 Task: Add a condition where "Channel Is not CTI voicemail" in new tickets in your groups.
Action: Mouse moved to (97, 452)
Screenshot: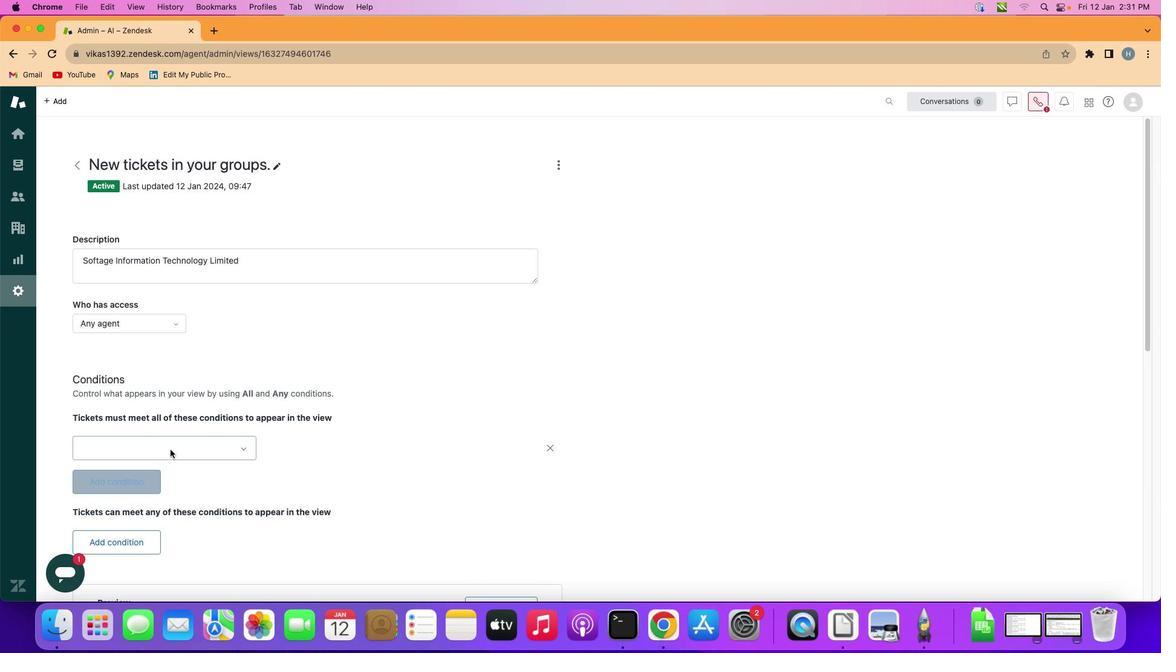 
Action: Mouse pressed left at (97, 452)
Screenshot: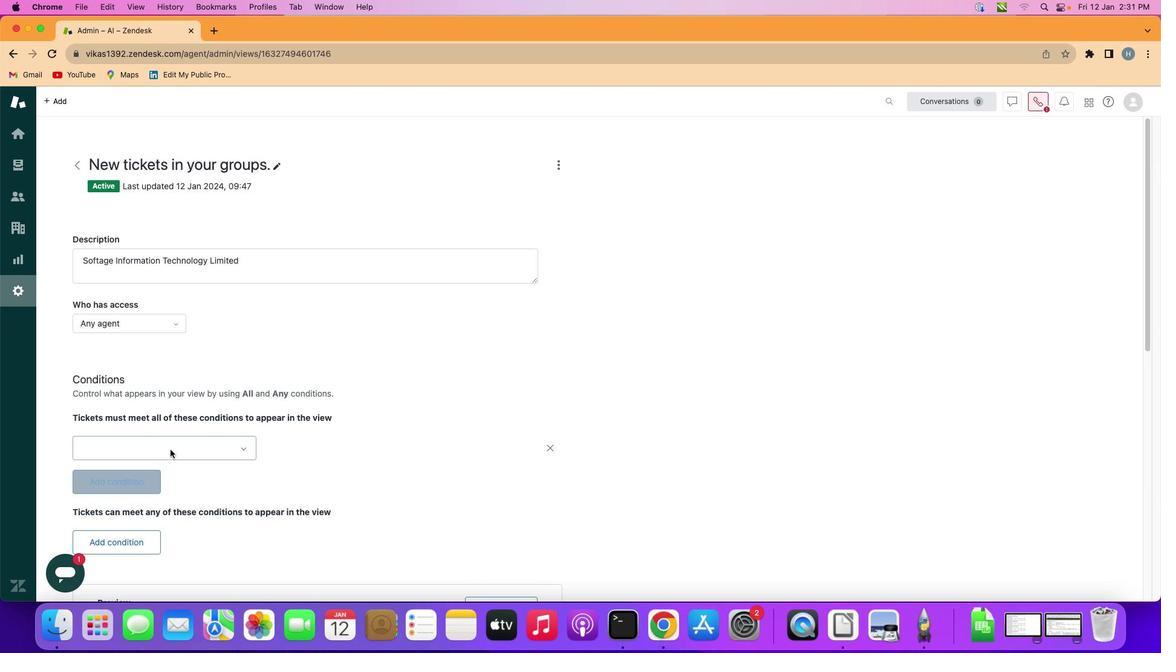 
Action: Mouse moved to (200, 445)
Screenshot: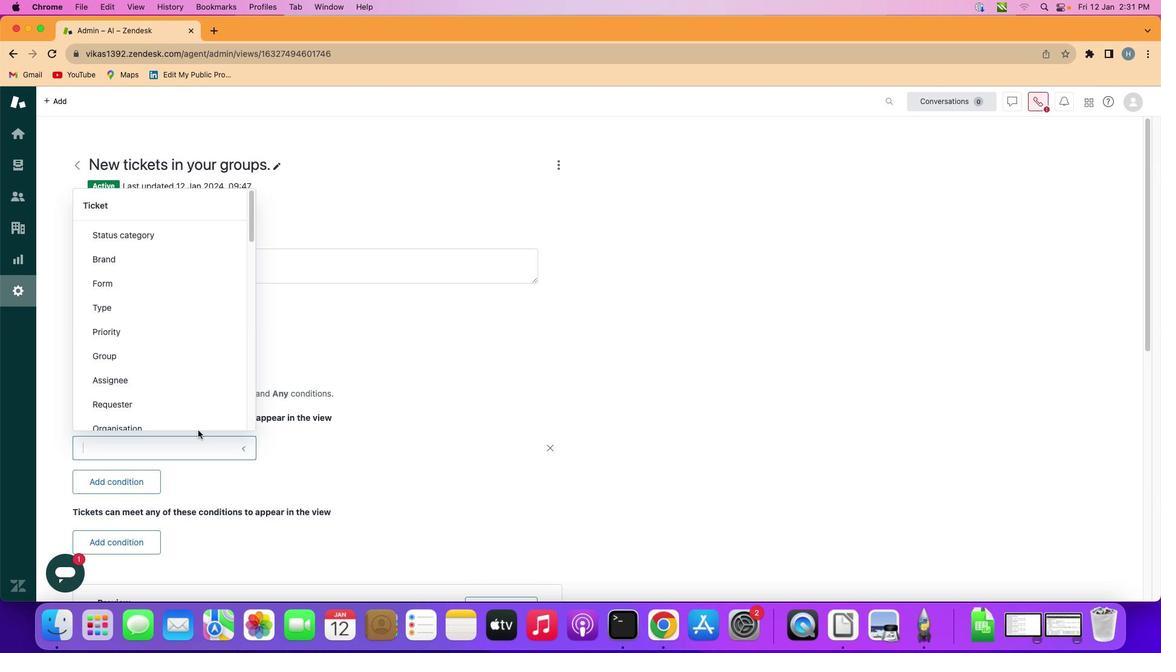 
Action: Mouse pressed left at (200, 445)
Screenshot: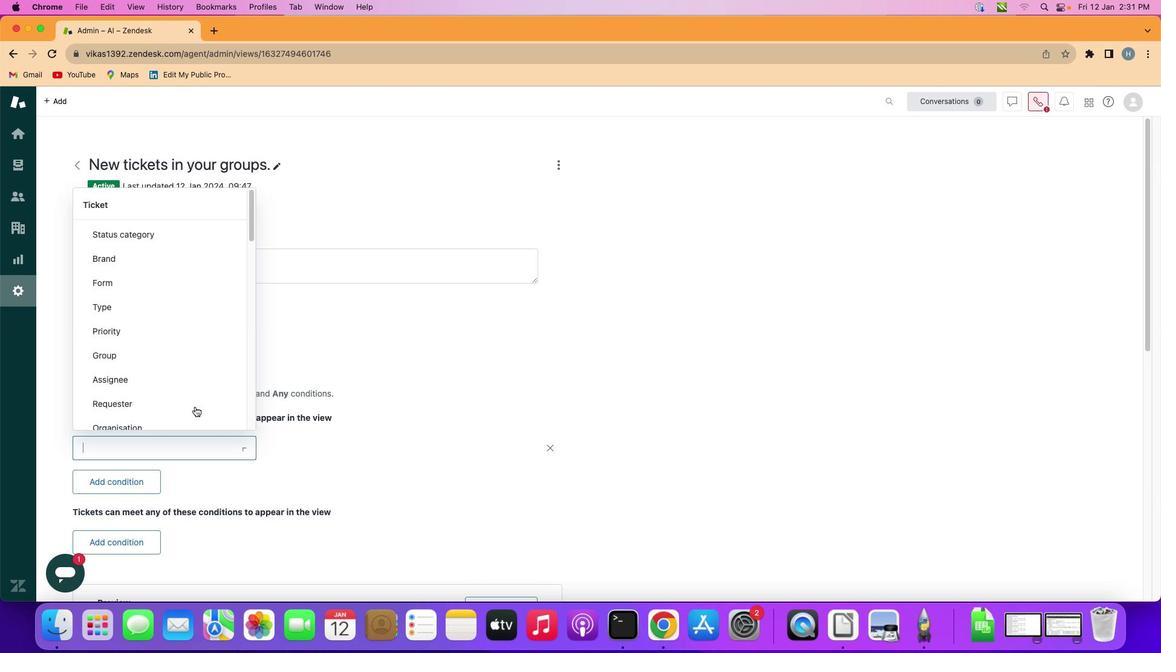
Action: Mouse moved to (186, 308)
Screenshot: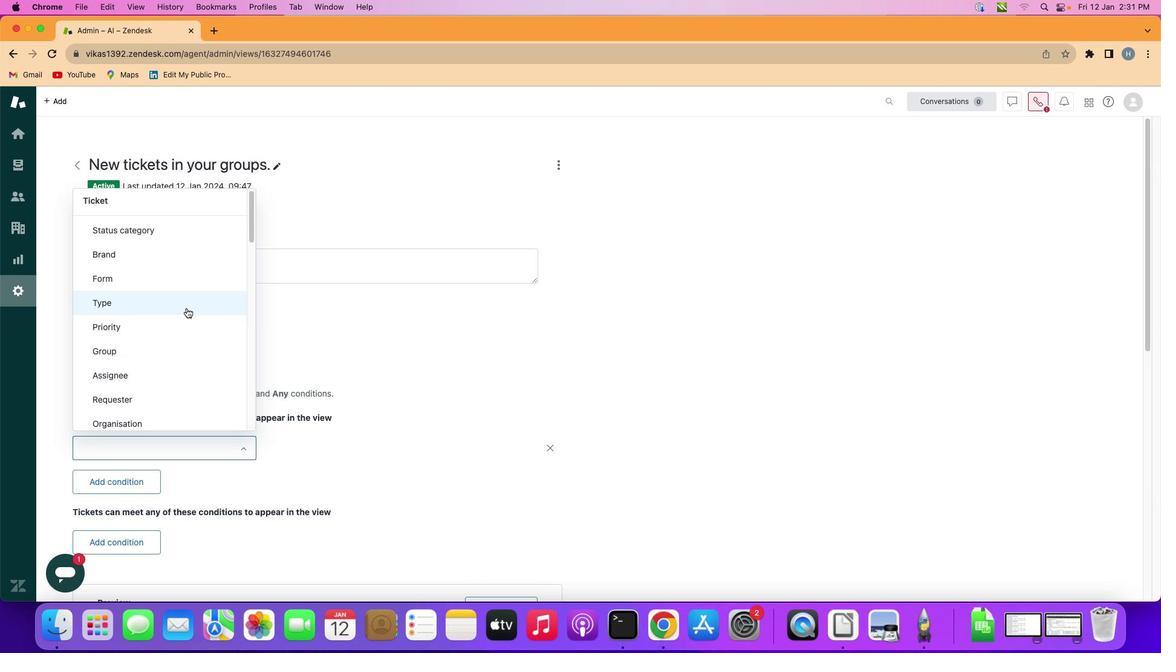 
Action: Mouse scrolled (186, 308) with delta (0, 0)
Screenshot: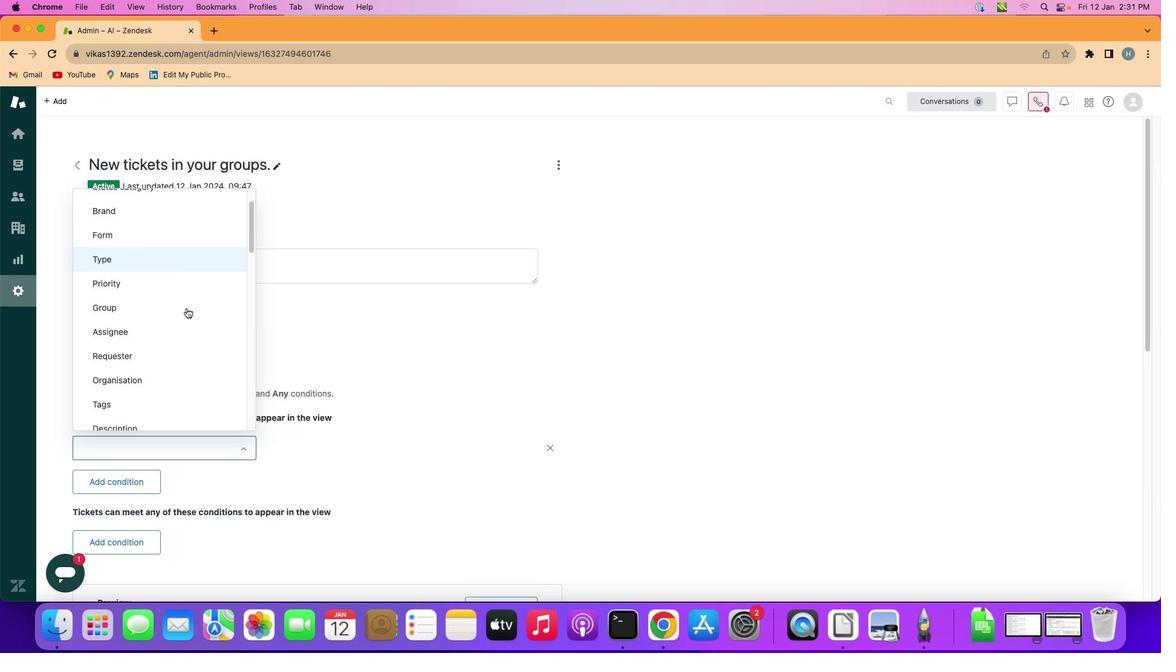 
Action: Mouse scrolled (186, 308) with delta (0, 0)
Screenshot: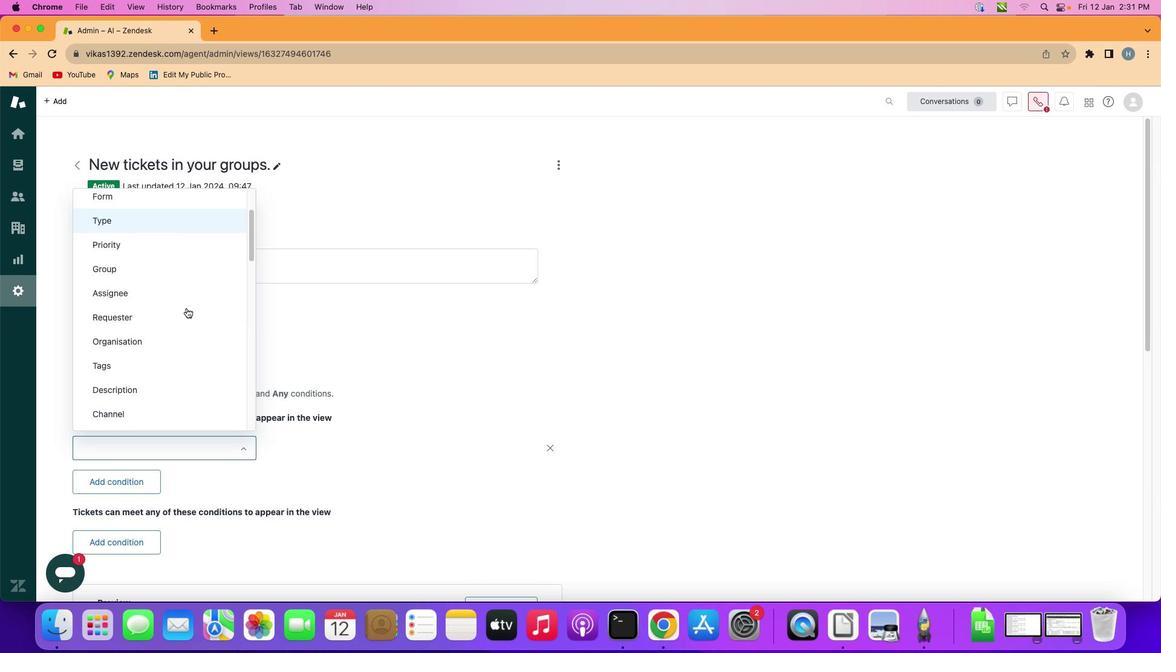
Action: Mouse scrolled (186, 308) with delta (0, 0)
Screenshot: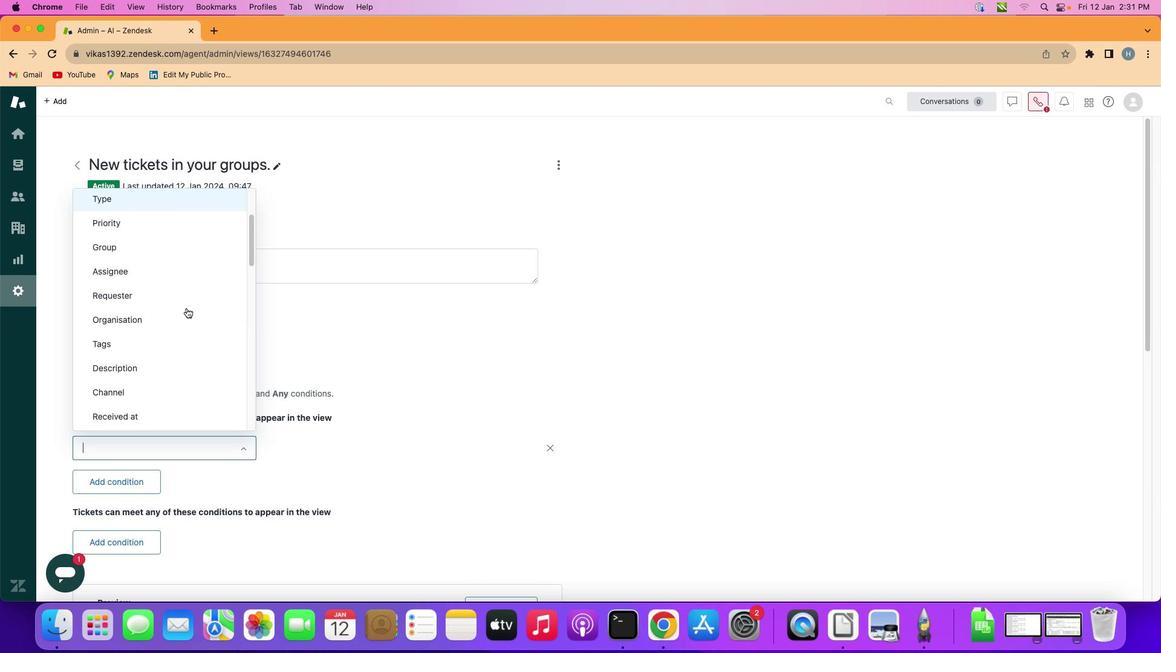 
Action: Mouse scrolled (186, 308) with delta (0, -1)
Screenshot: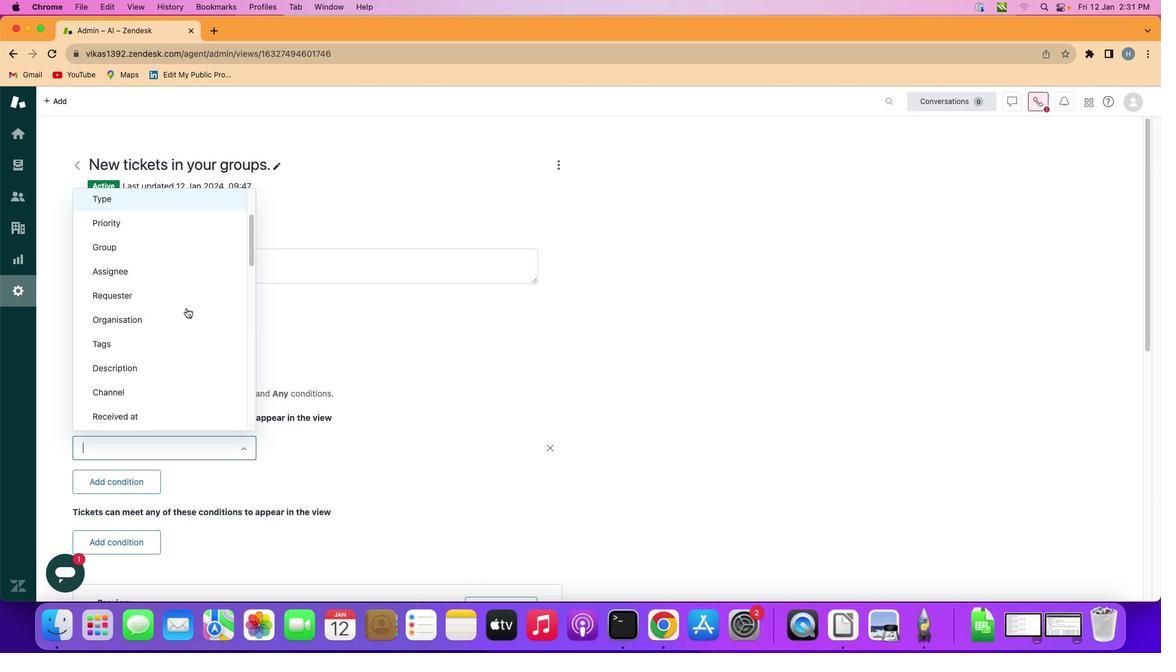 
Action: Mouse scrolled (186, 308) with delta (0, 0)
Screenshot: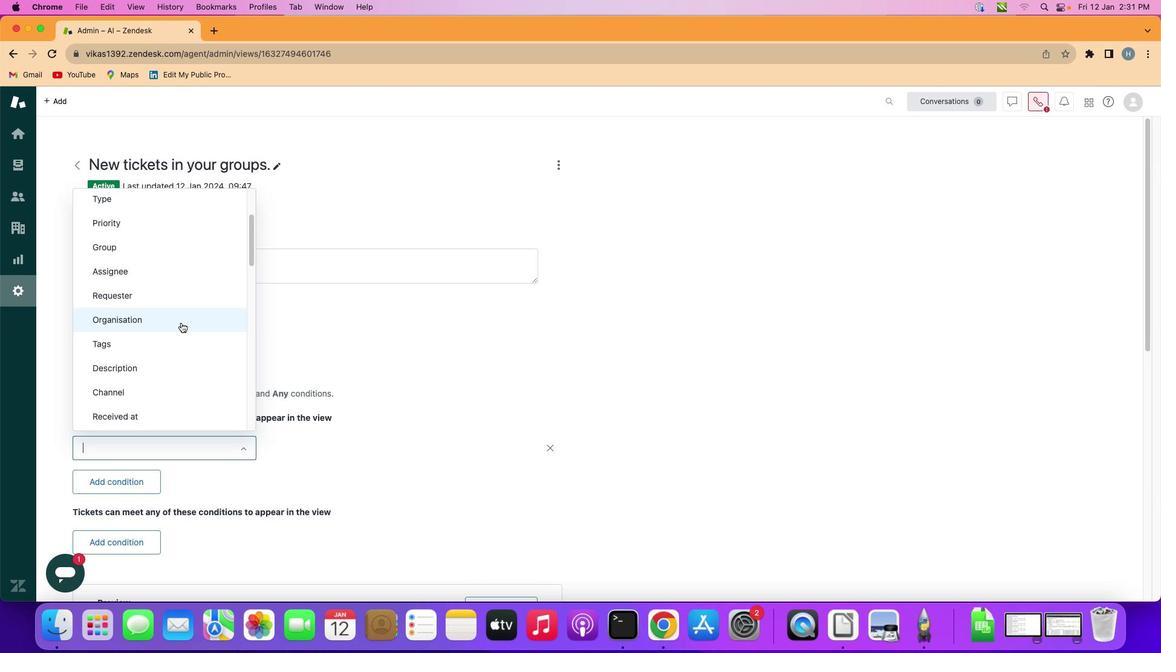 
Action: Mouse moved to (168, 397)
Screenshot: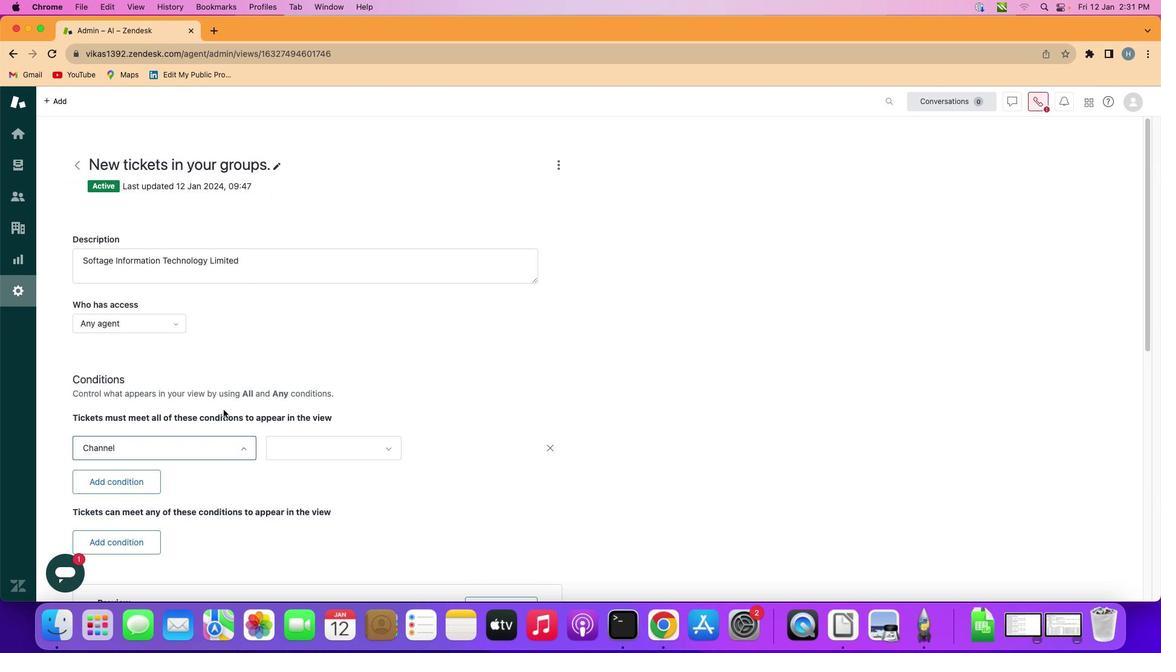 
Action: Mouse pressed left at (168, 397)
Screenshot: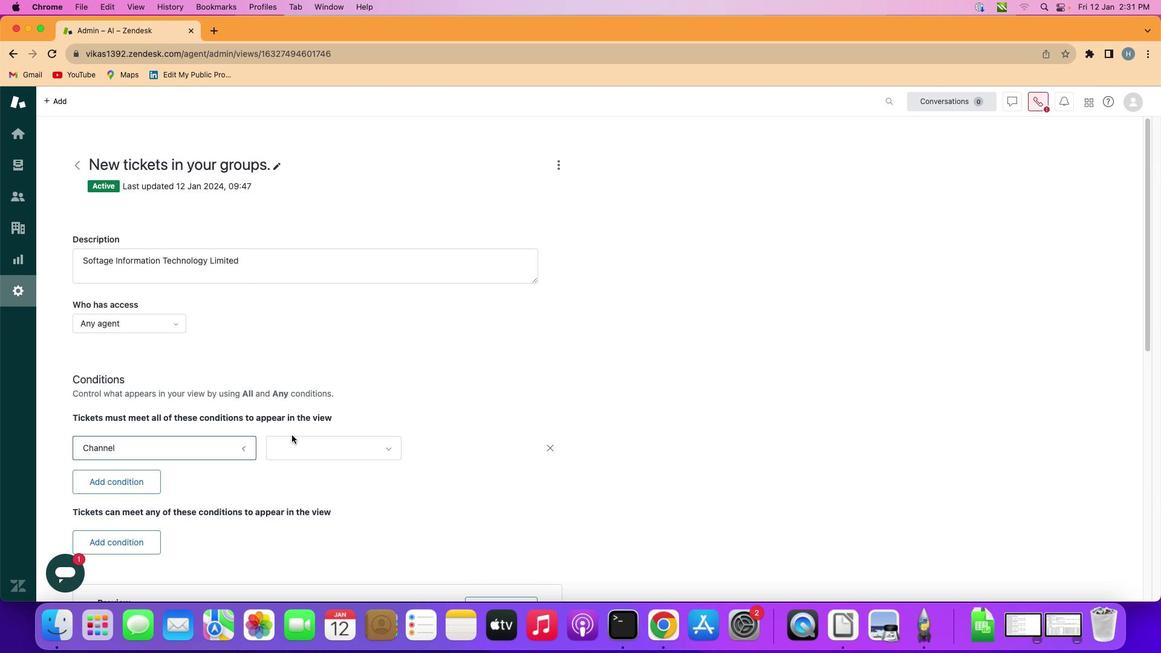 
Action: Mouse moved to (322, 446)
Screenshot: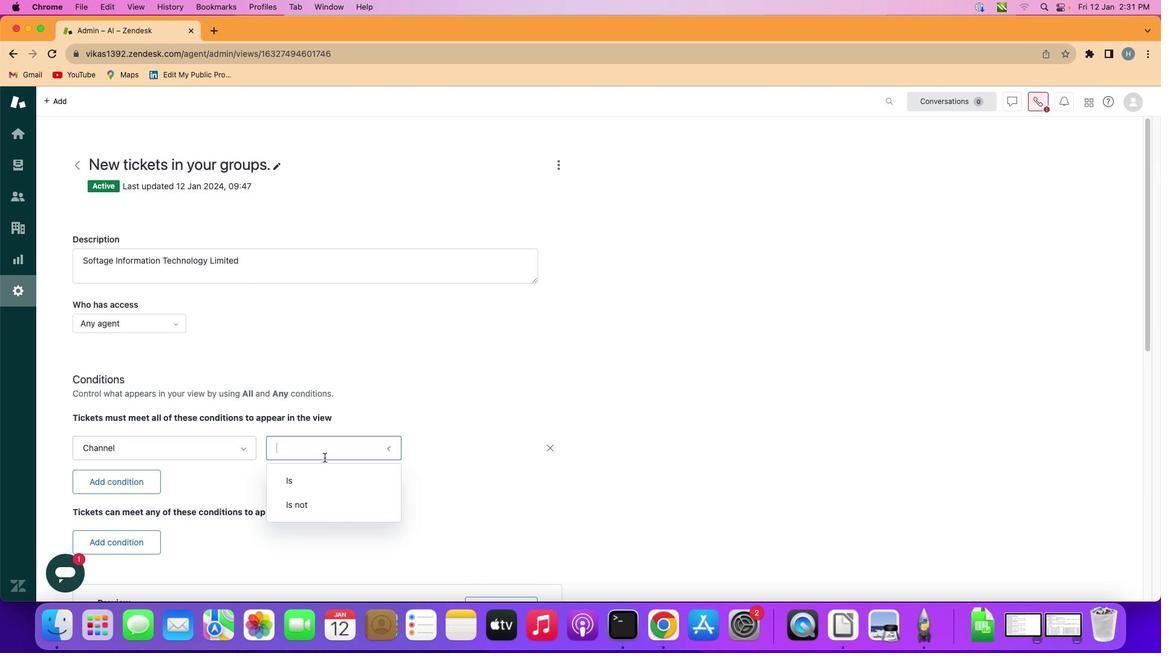 
Action: Mouse pressed left at (322, 446)
Screenshot: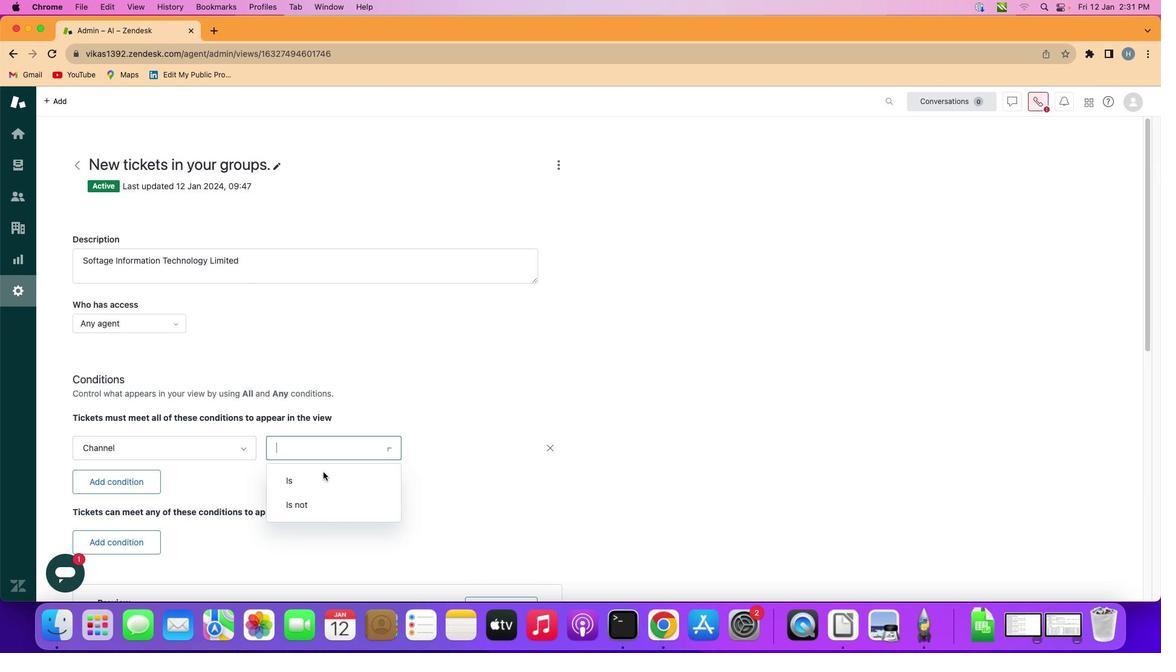 
Action: Mouse moved to (322, 502)
Screenshot: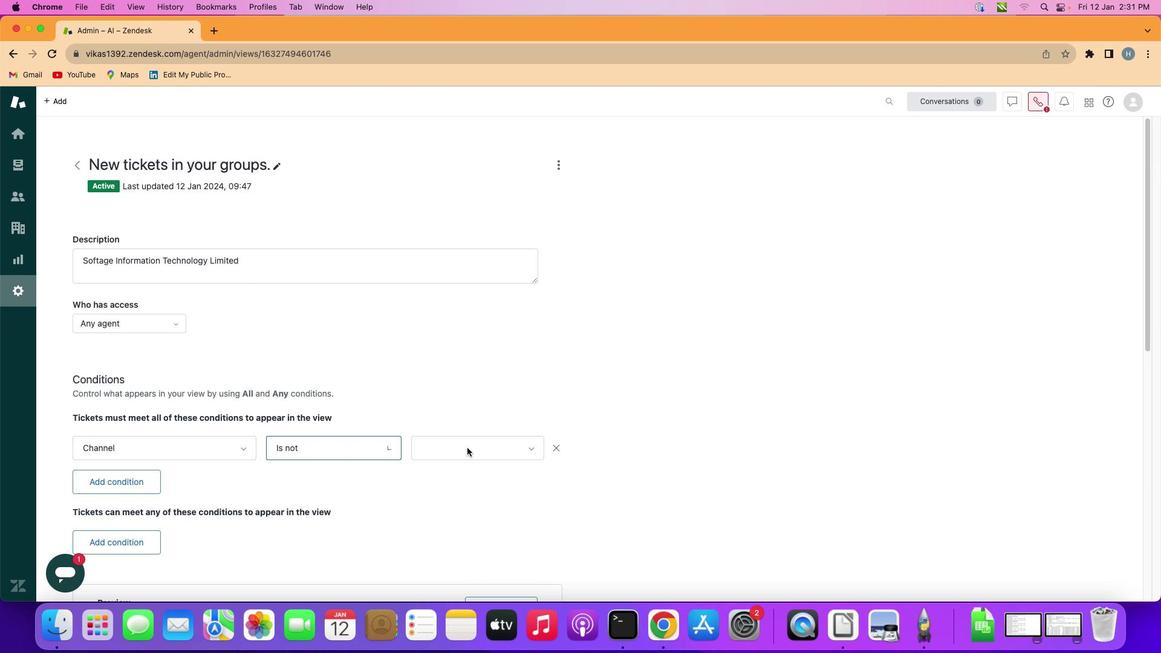 
Action: Mouse pressed left at (322, 502)
Screenshot: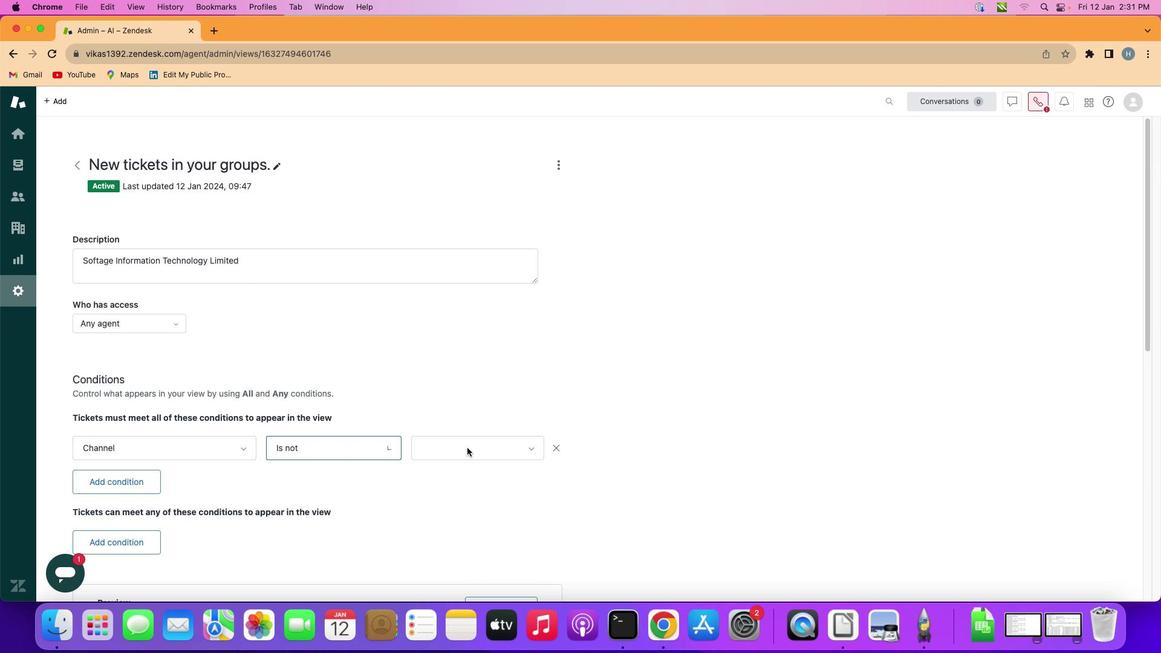
Action: Mouse moved to (467, 447)
Screenshot: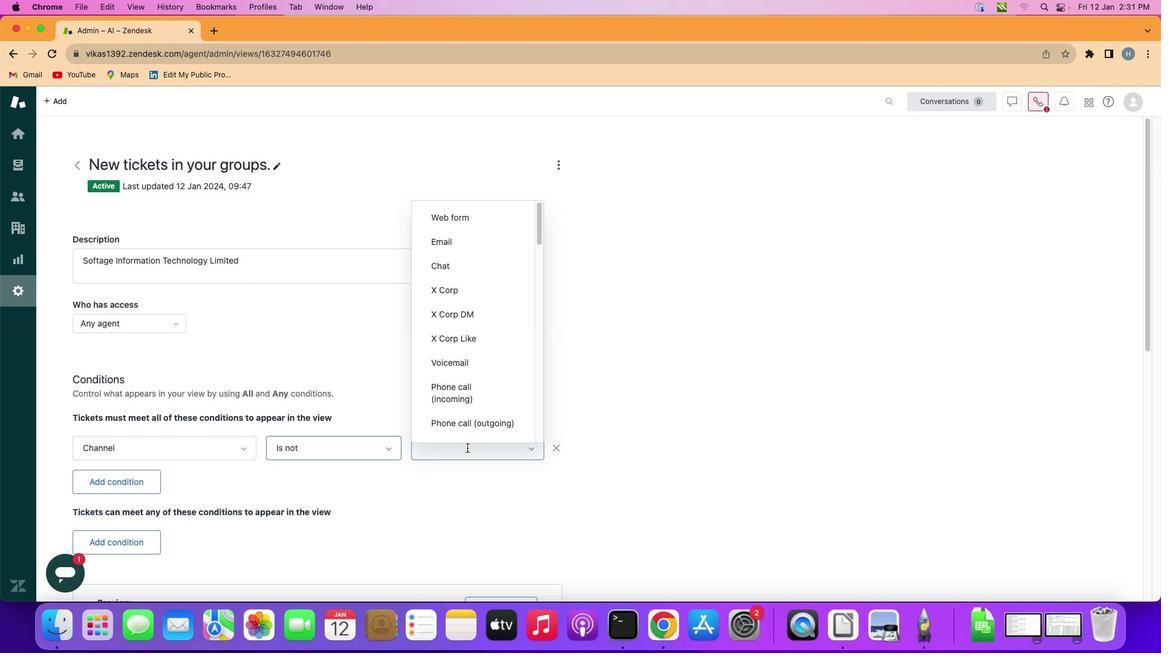 
Action: Mouse pressed left at (467, 447)
Screenshot: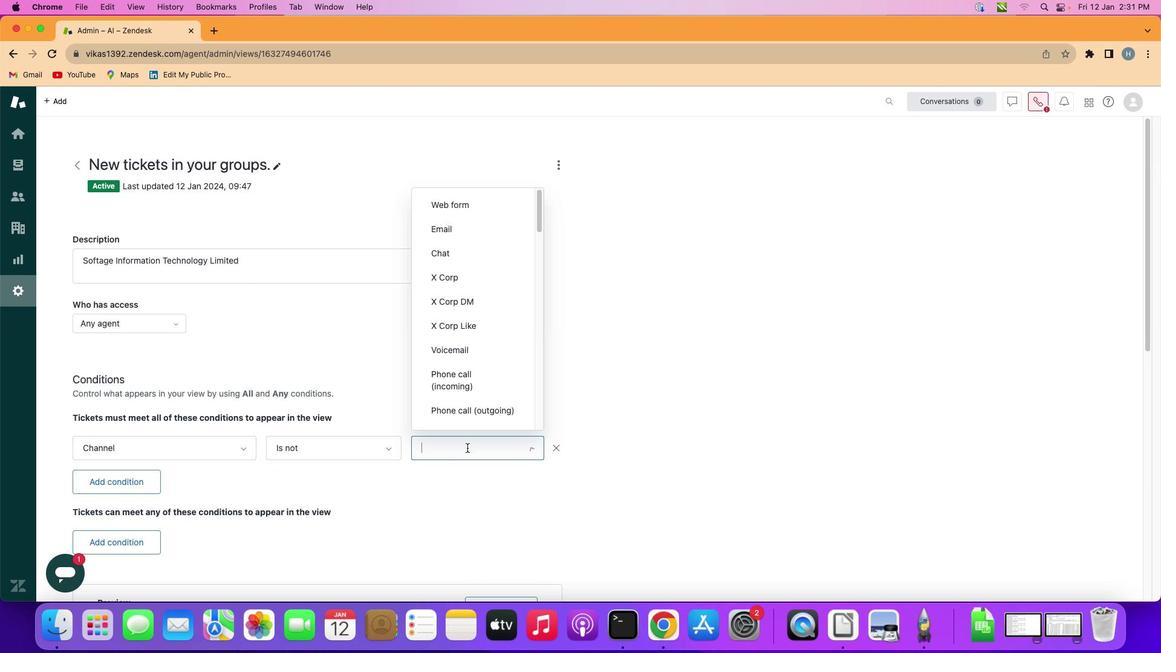 
Action: Mouse moved to (488, 355)
Screenshot: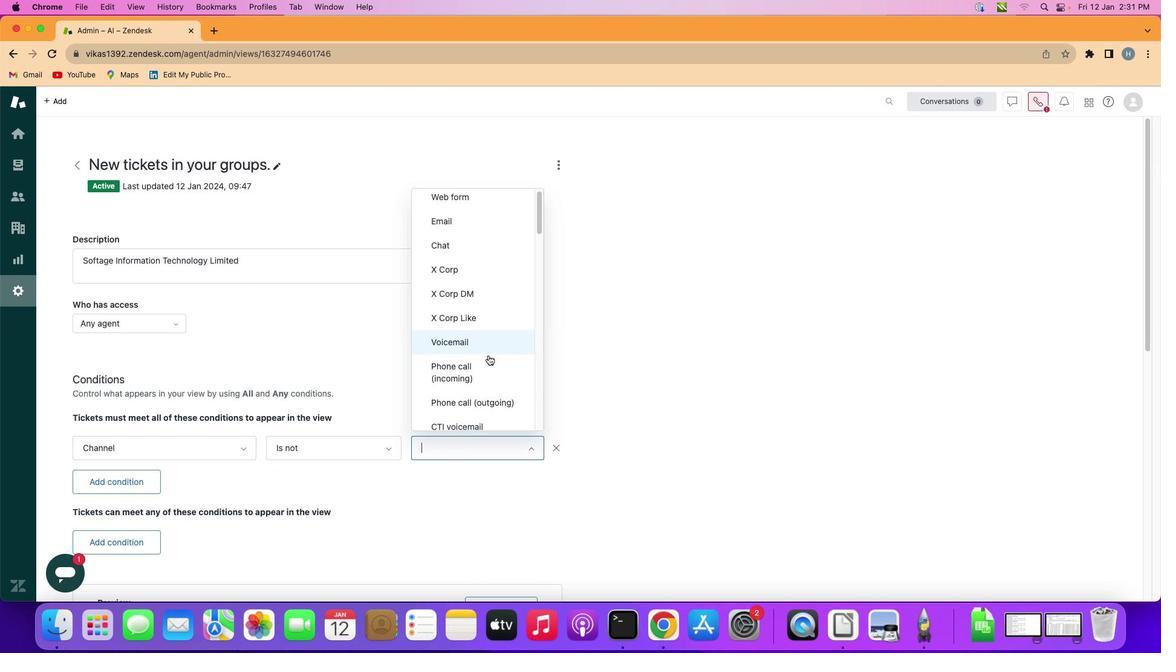 
Action: Mouse scrolled (488, 355) with delta (0, 0)
Screenshot: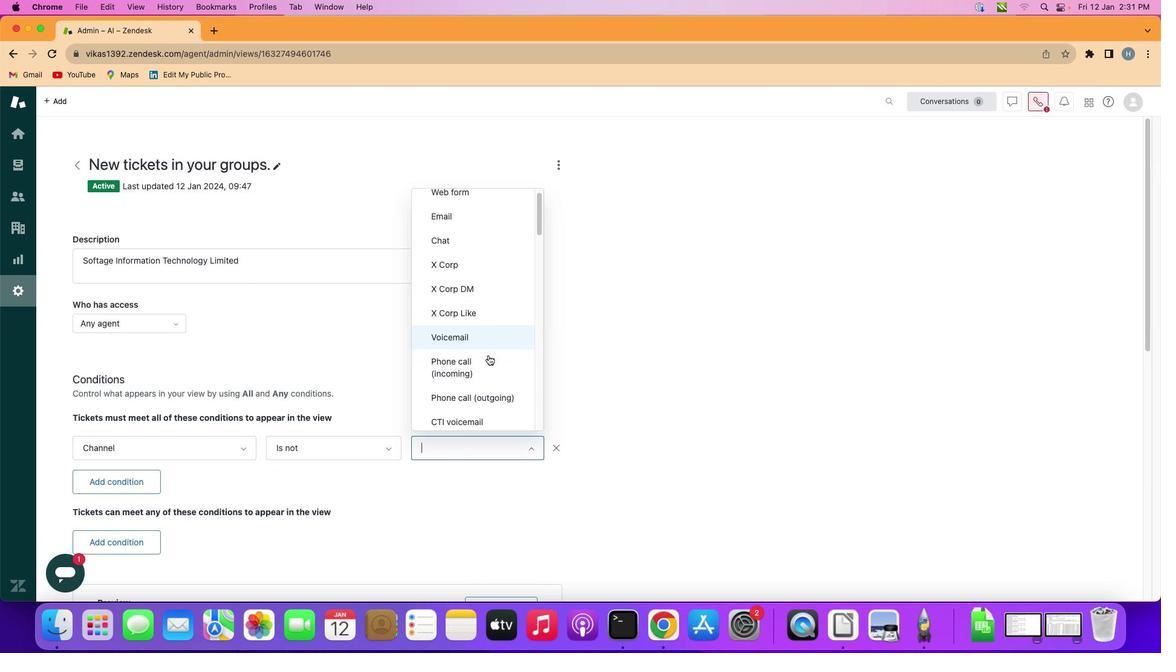 
Action: Mouse moved to (488, 355)
Screenshot: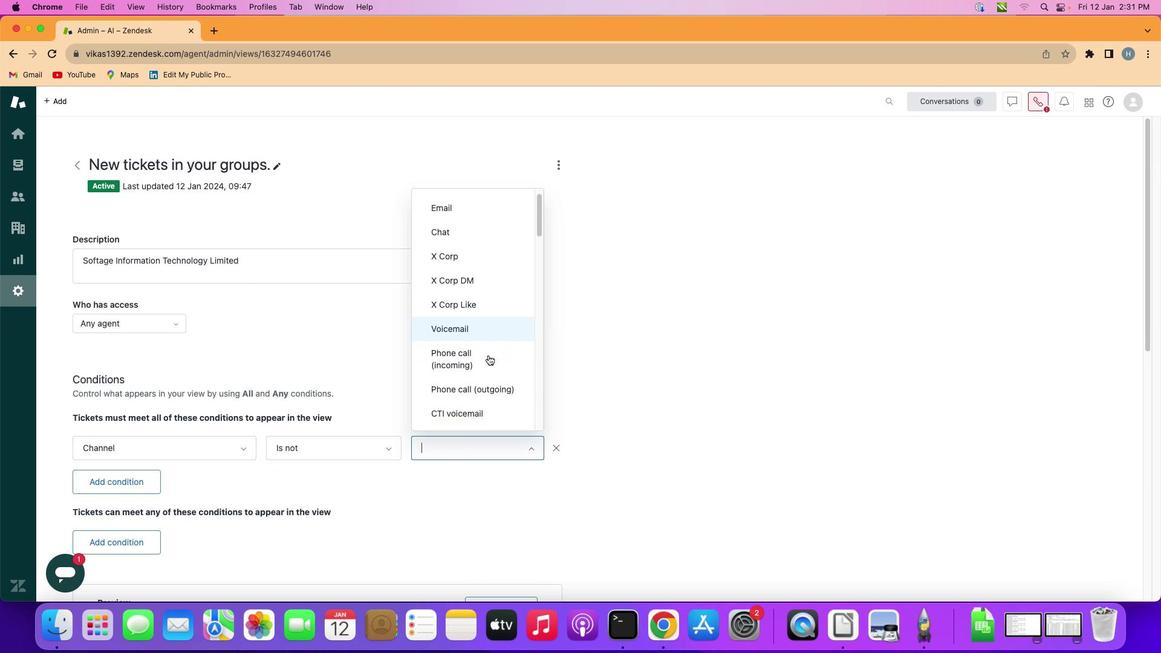 
Action: Mouse scrolled (488, 355) with delta (0, 0)
Screenshot: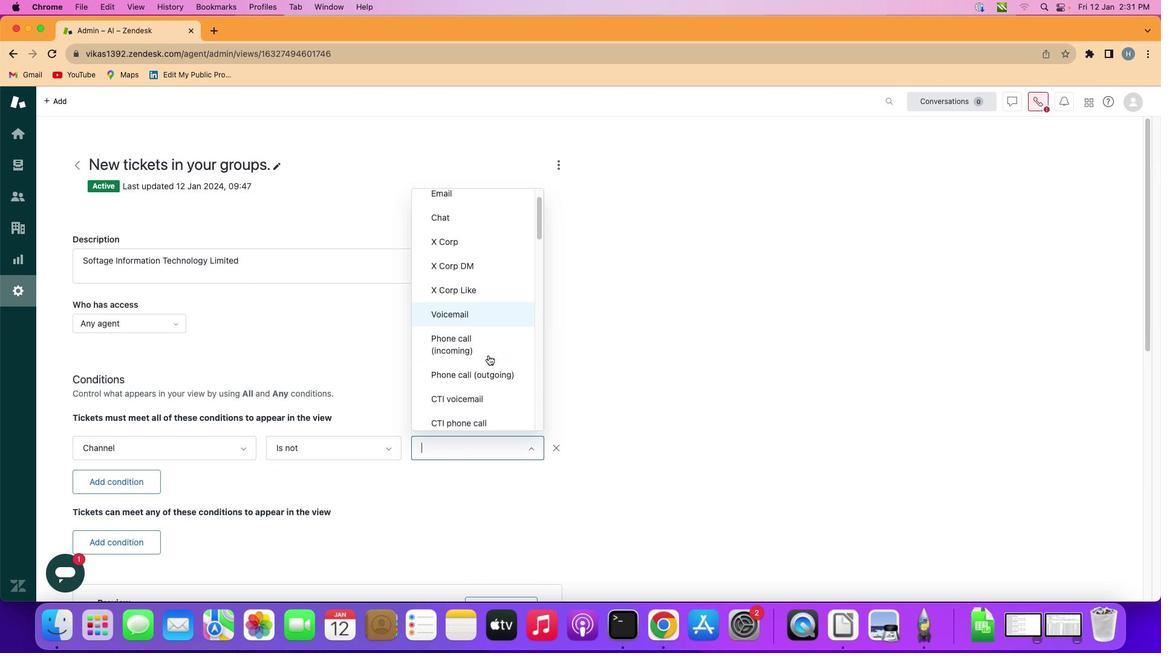 
Action: Mouse scrolled (488, 355) with delta (0, 0)
Screenshot: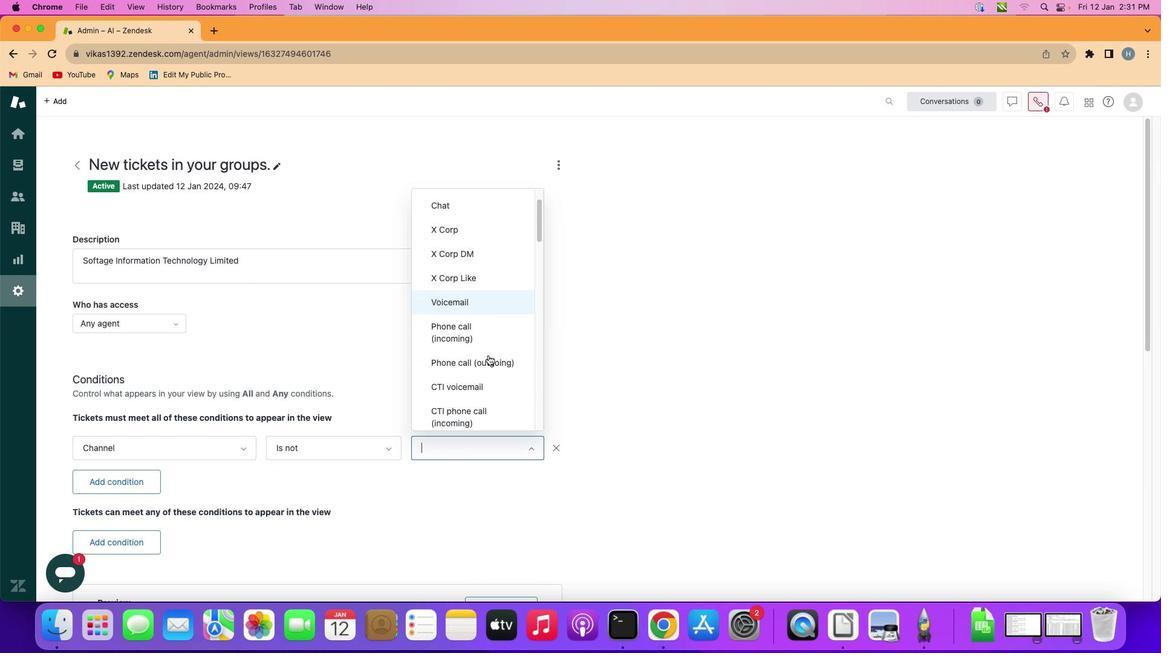 
Action: Mouse scrolled (488, 355) with delta (0, 0)
Screenshot: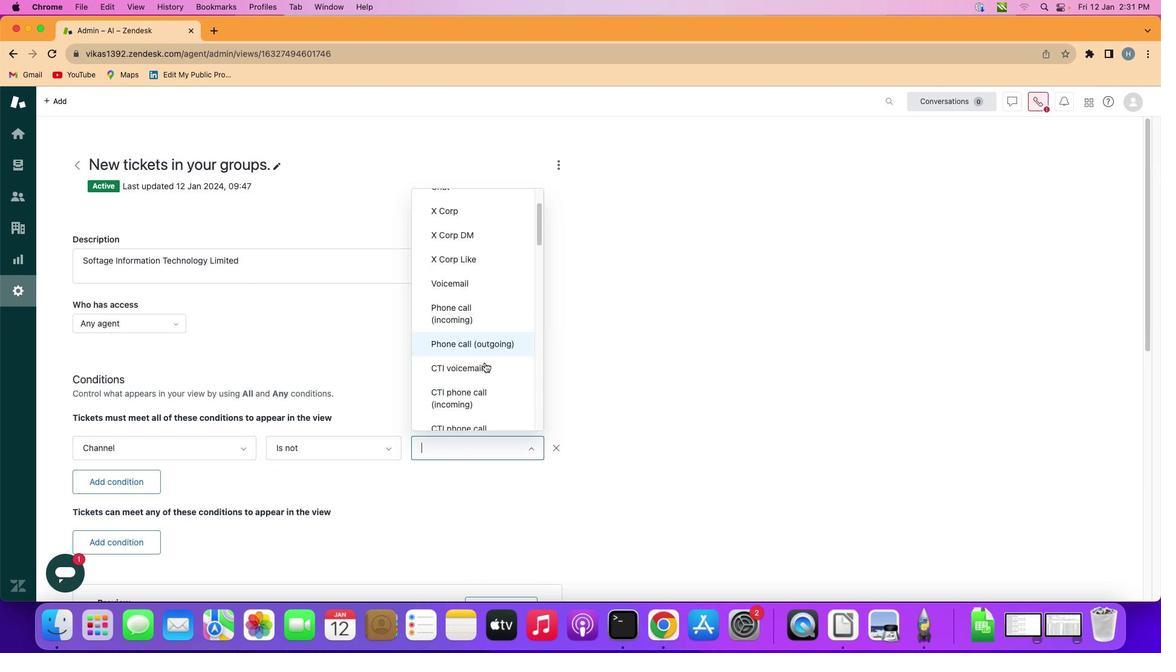 
Action: Mouse scrolled (488, 355) with delta (0, 0)
Screenshot: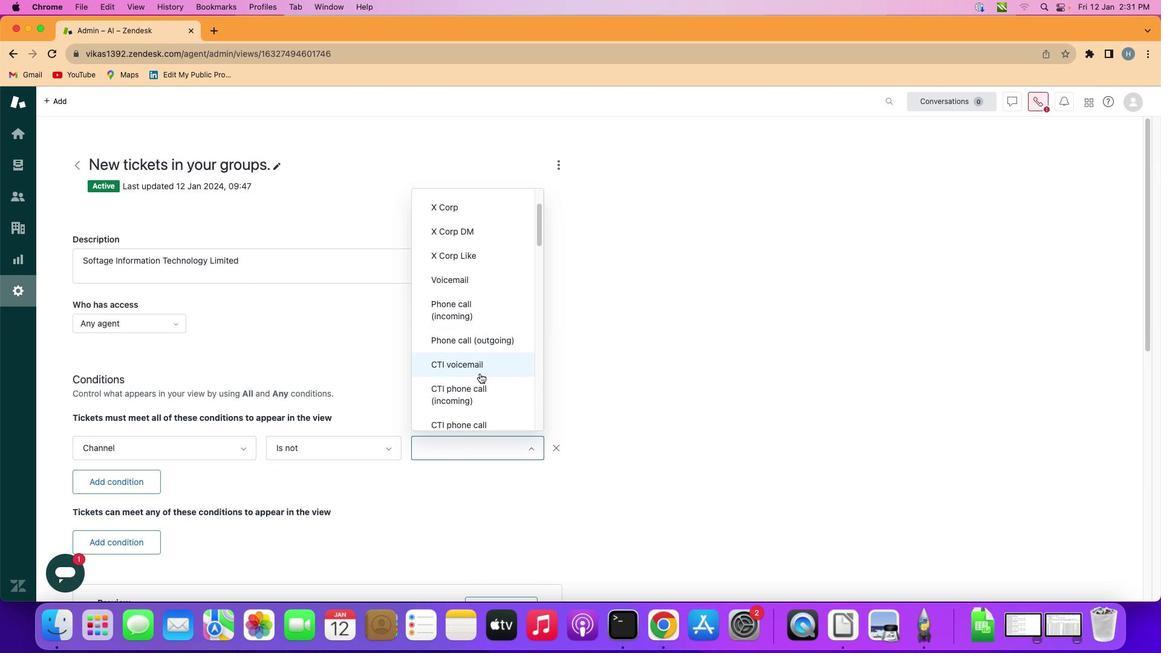 
Action: Mouse moved to (483, 362)
Screenshot: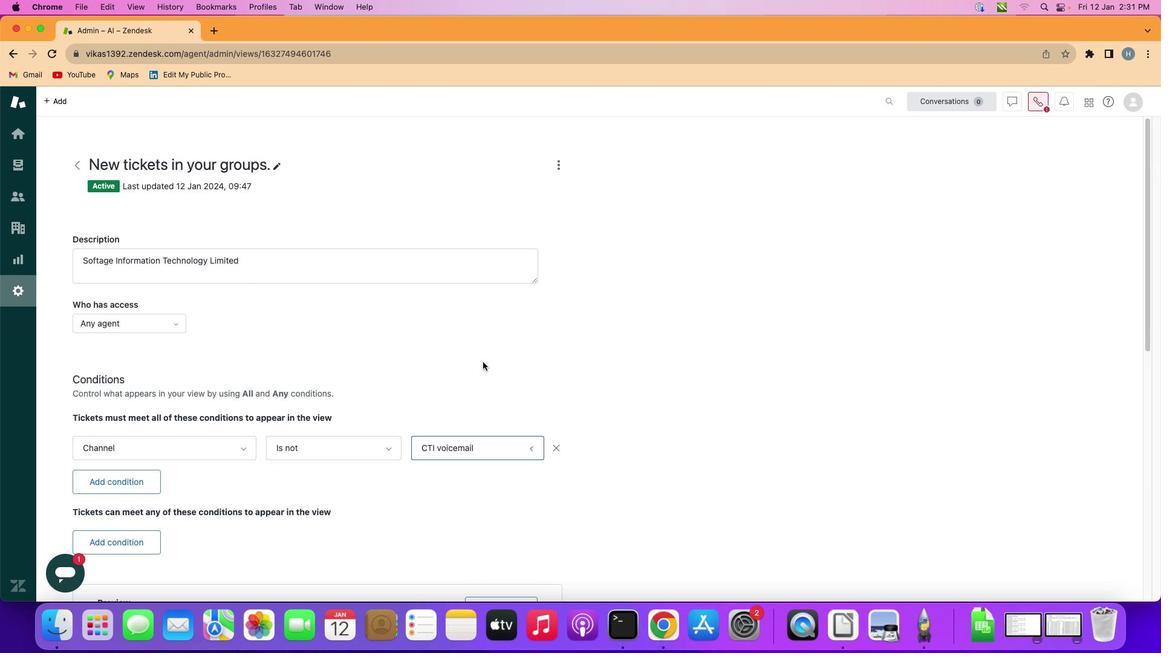 
Action: Mouse pressed left at (483, 362)
Screenshot: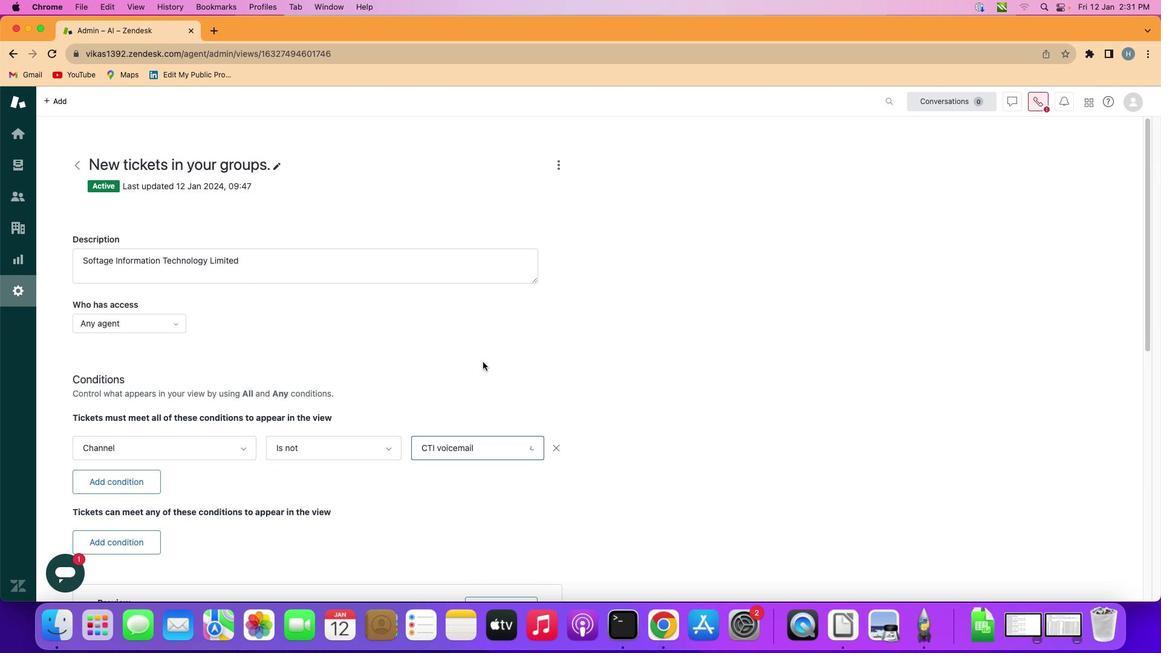 
Action: Mouse moved to (483, 362)
Screenshot: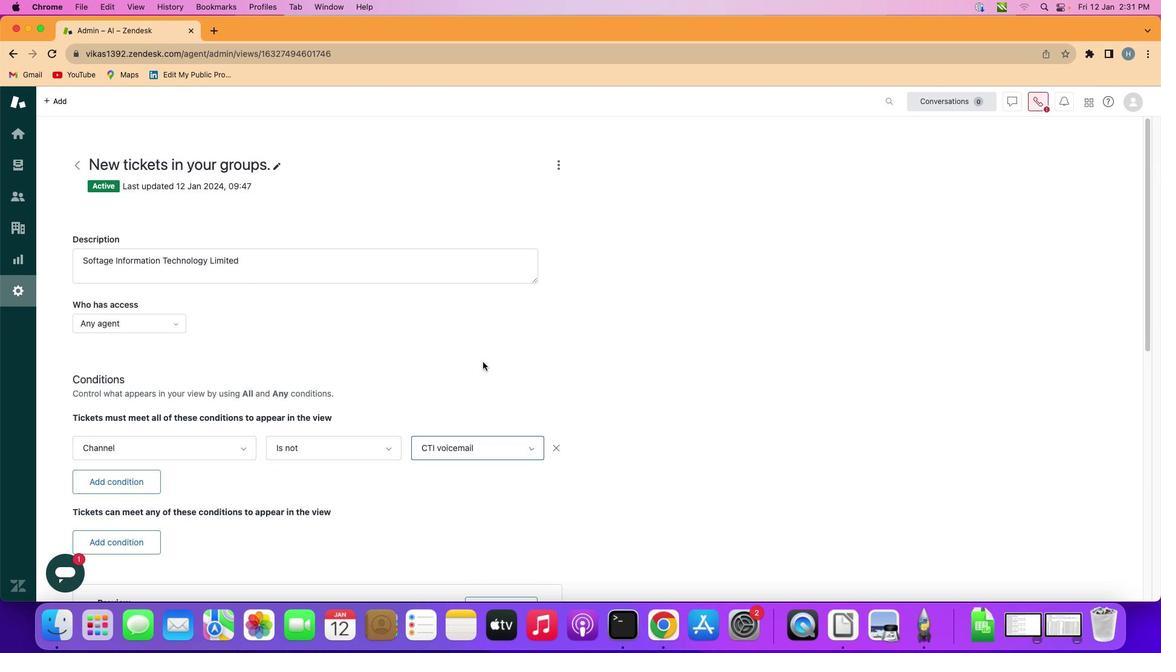 
